 Task: Look for kosher products only.
Action: Mouse moved to (43, 313)
Screenshot: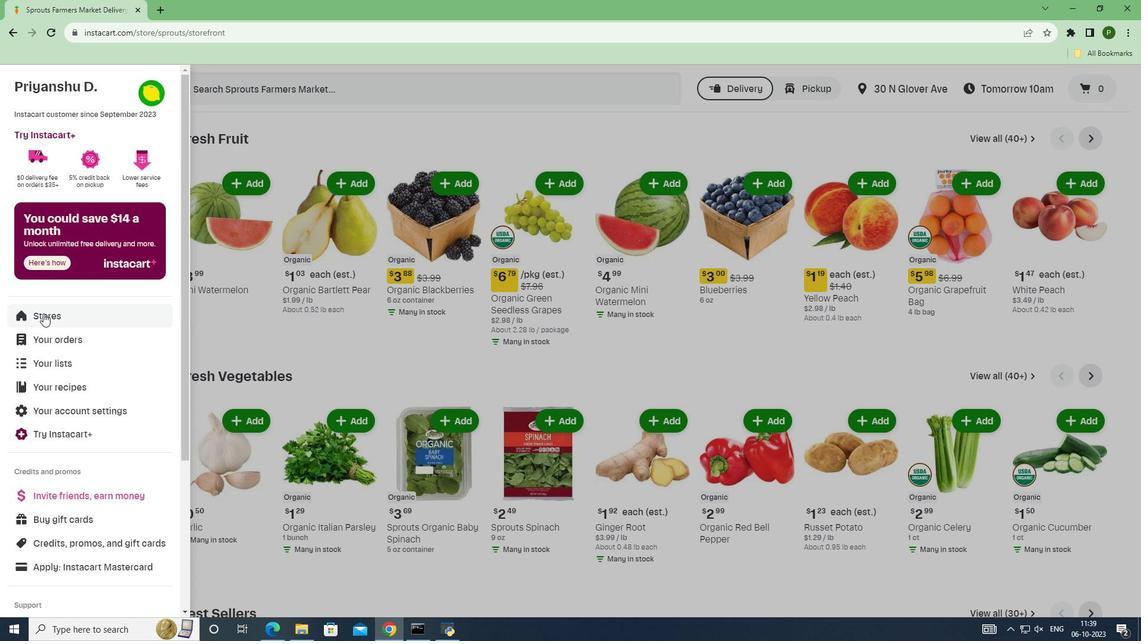 
Action: Mouse pressed left at (43, 313)
Screenshot: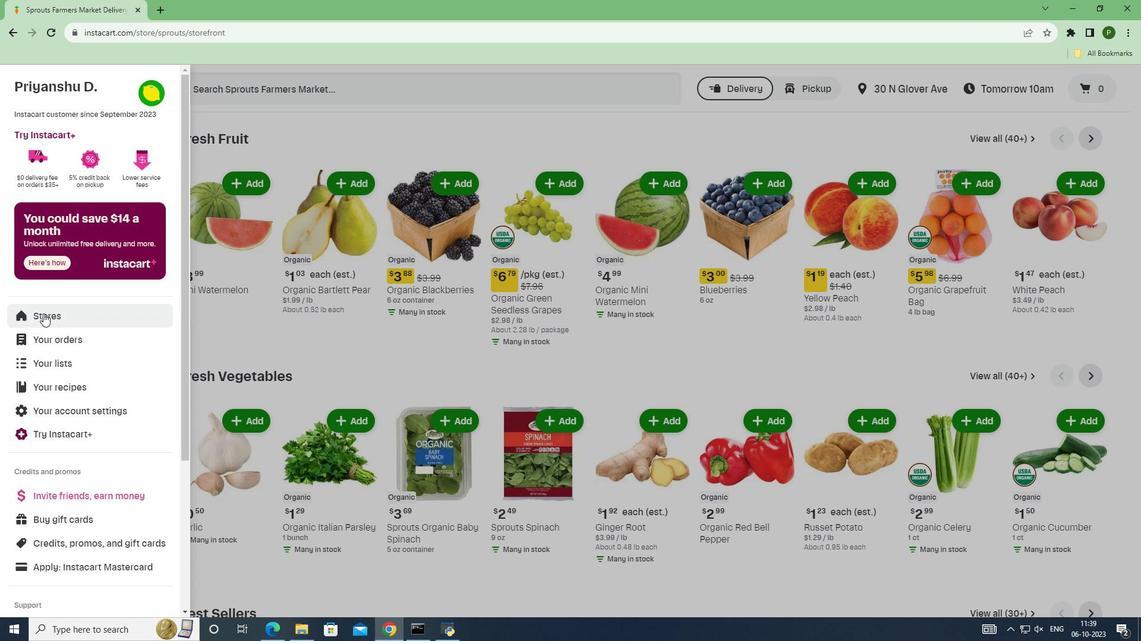 
Action: Mouse moved to (264, 136)
Screenshot: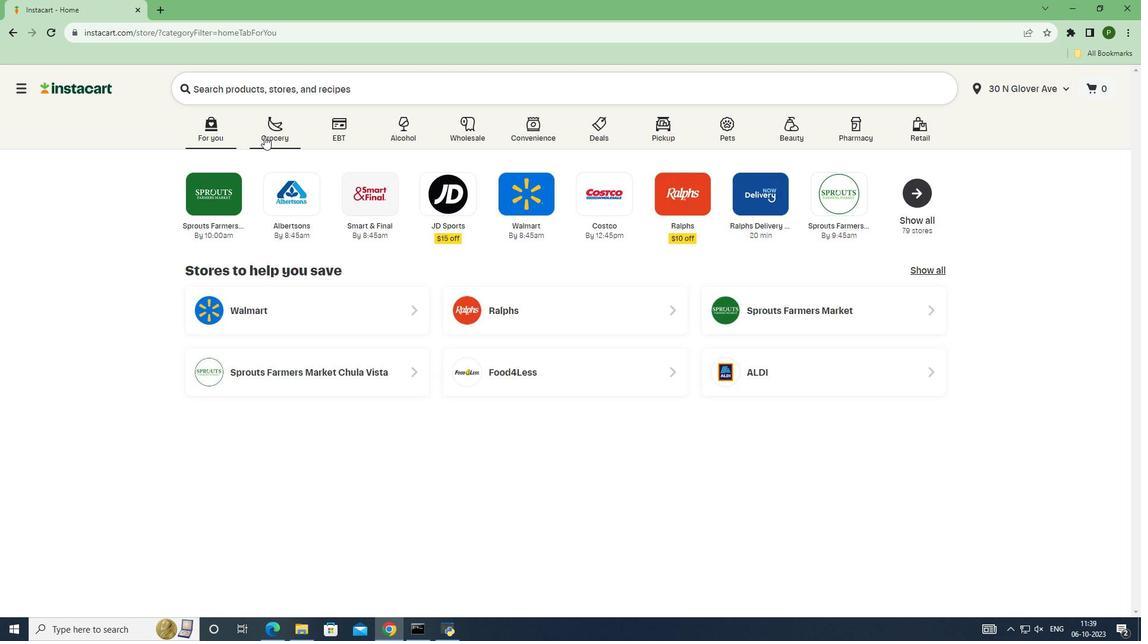 
Action: Mouse pressed left at (264, 136)
Screenshot: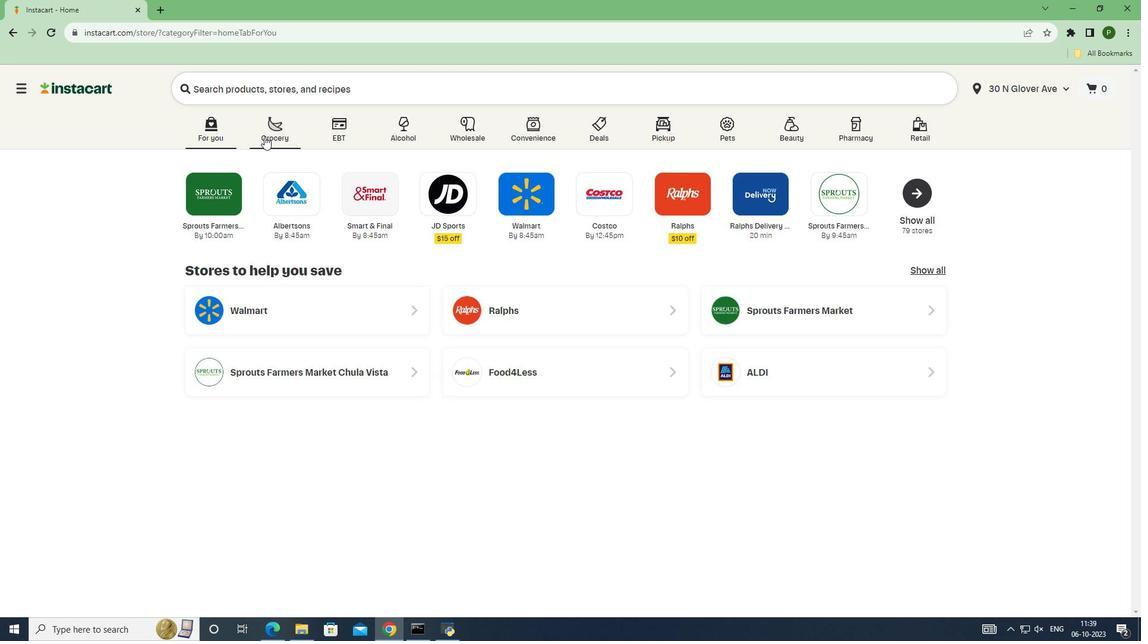 
Action: Mouse moved to (724, 279)
Screenshot: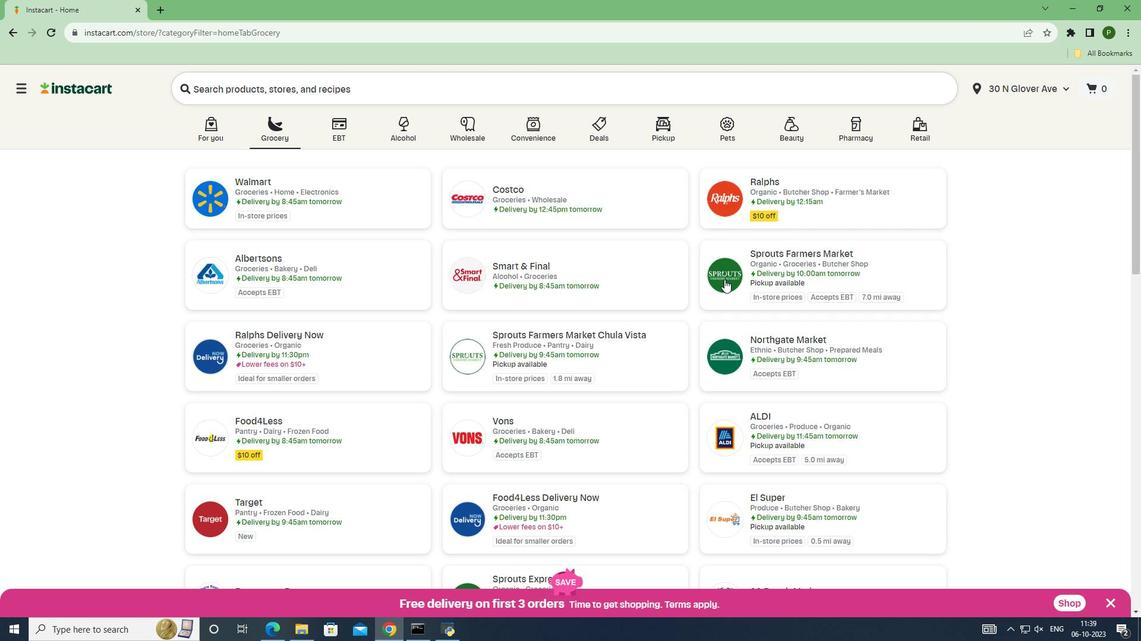 
Action: Mouse pressed left at (724, 279)
Screenshot: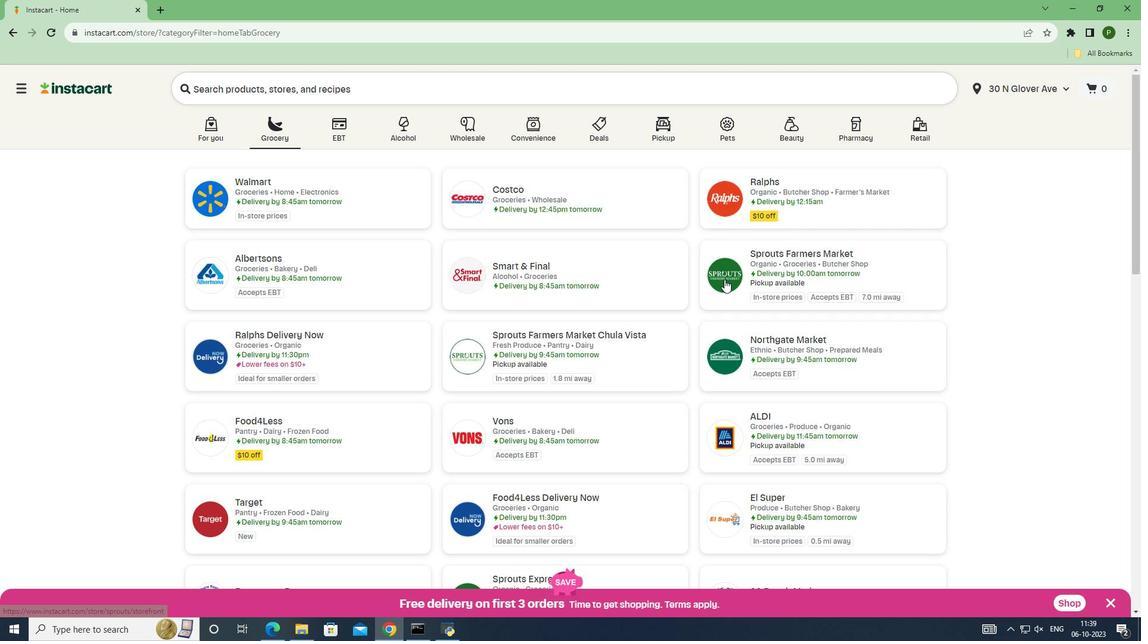 
Action: Mouse moved to (92, 359)
Screenshot: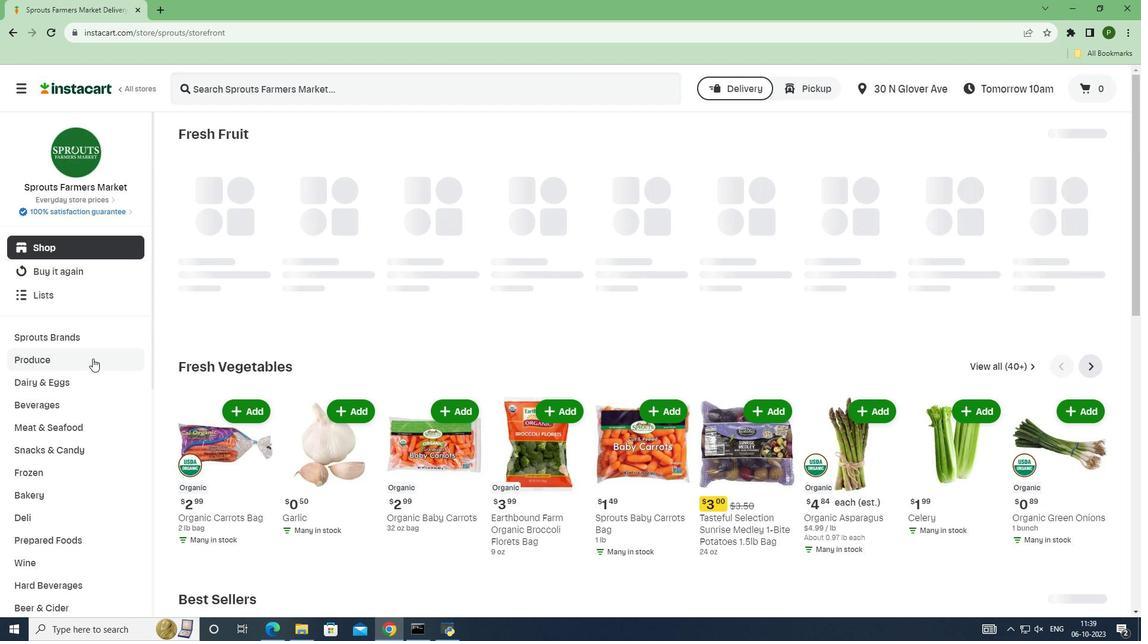 
Action: Mouse pressed left at (92, 359)
Screenshot: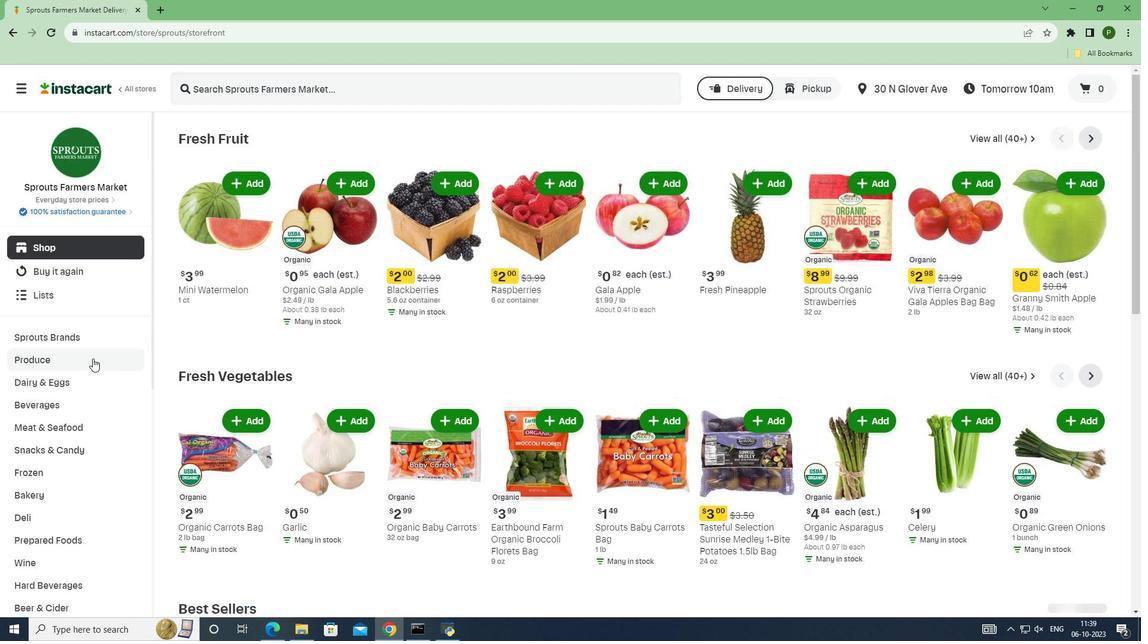 
Action: Mouse moved to (100, 403)
Screenshot: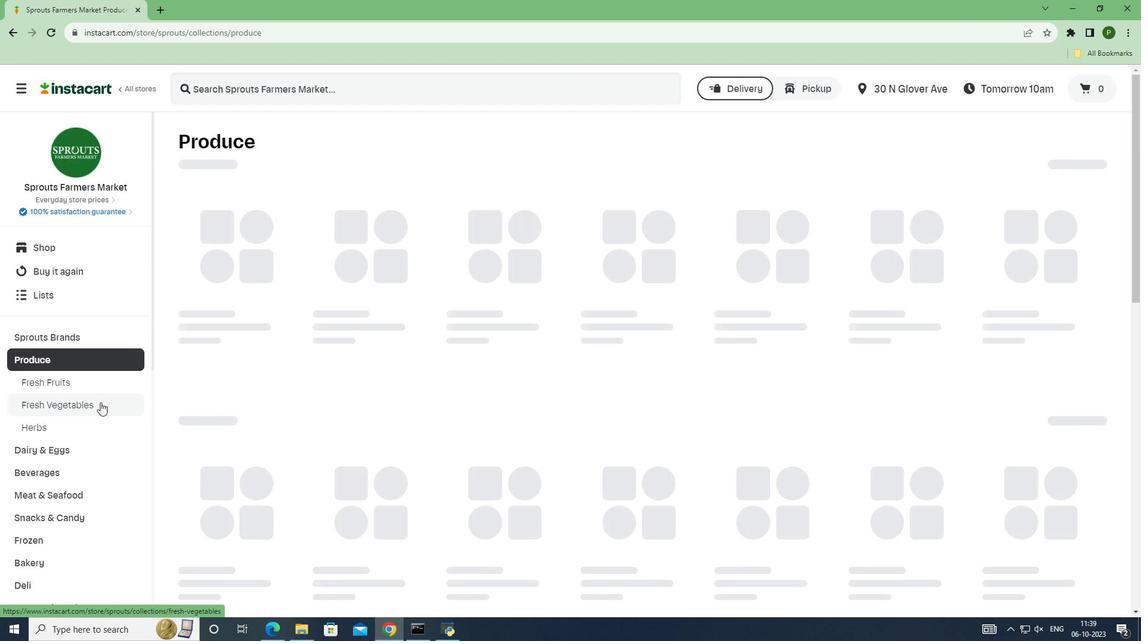 
Action: Mouse pressed left at (100, 403)
Screenshot: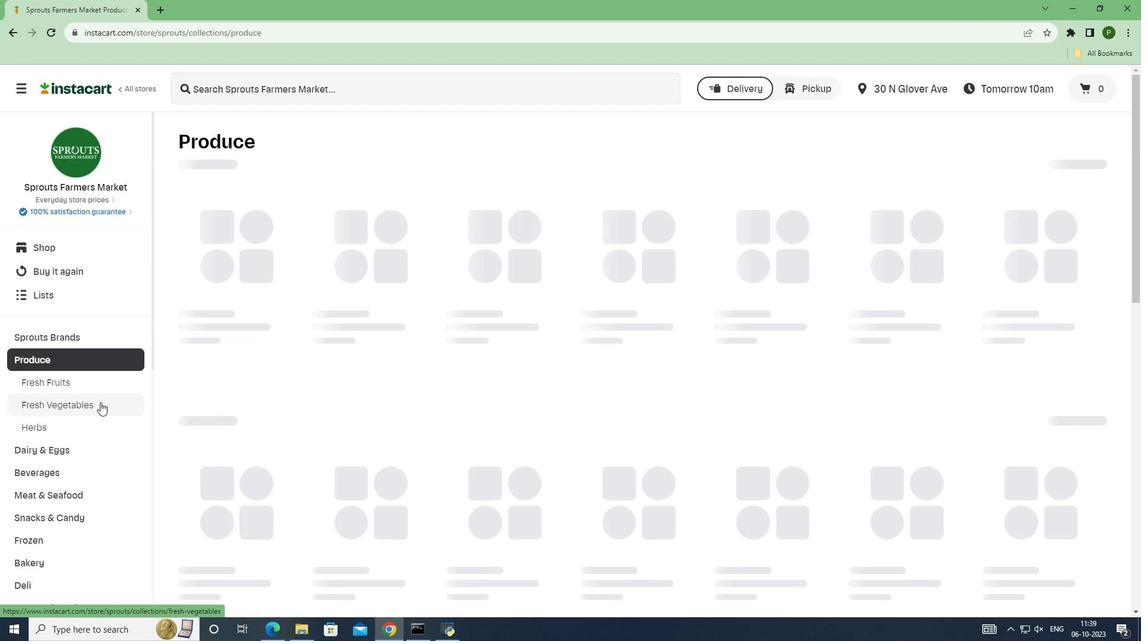 
Action: Mouse moved to (265, 255)
Screenshot: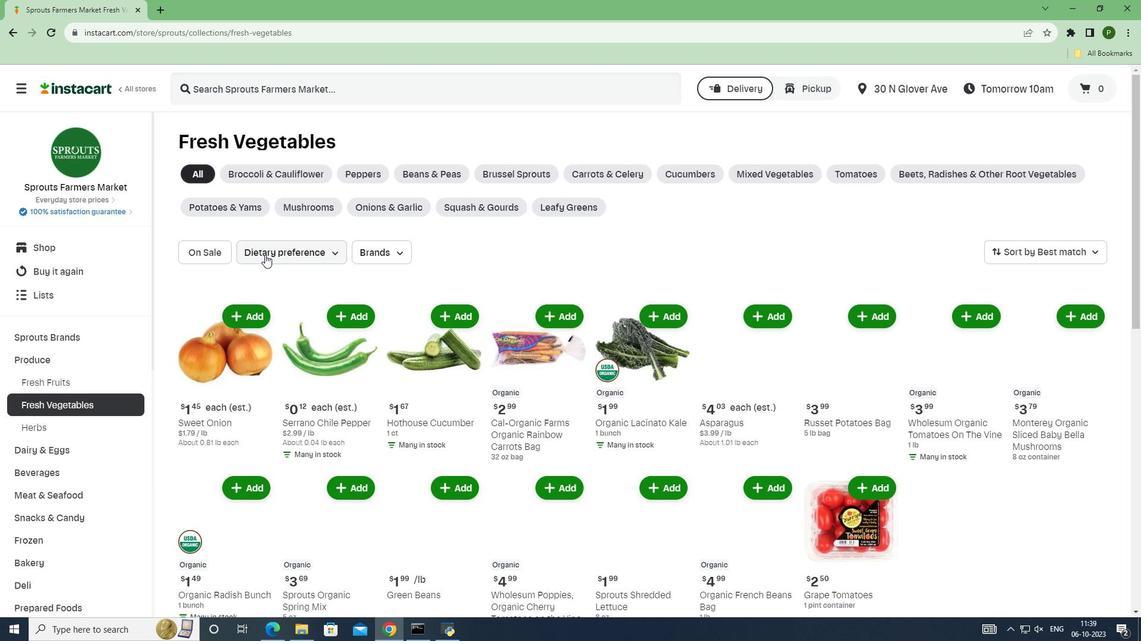 
Action: Mouse pressed left at (265, 255)
Screenshot: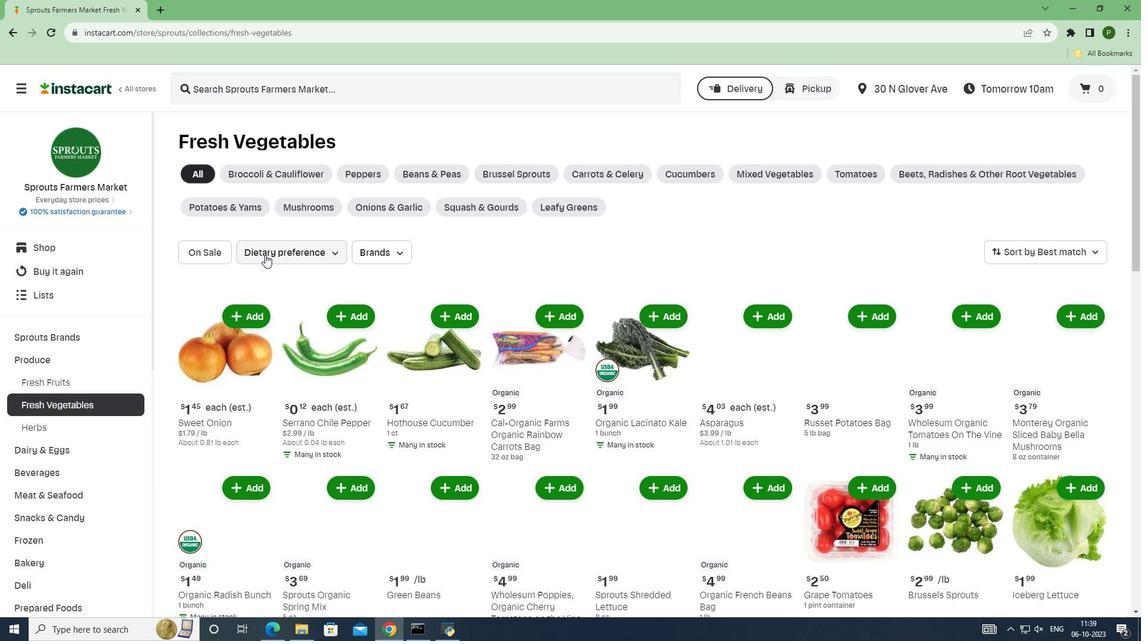 
Action: Mouse moved to (260, 318)
Screenshot: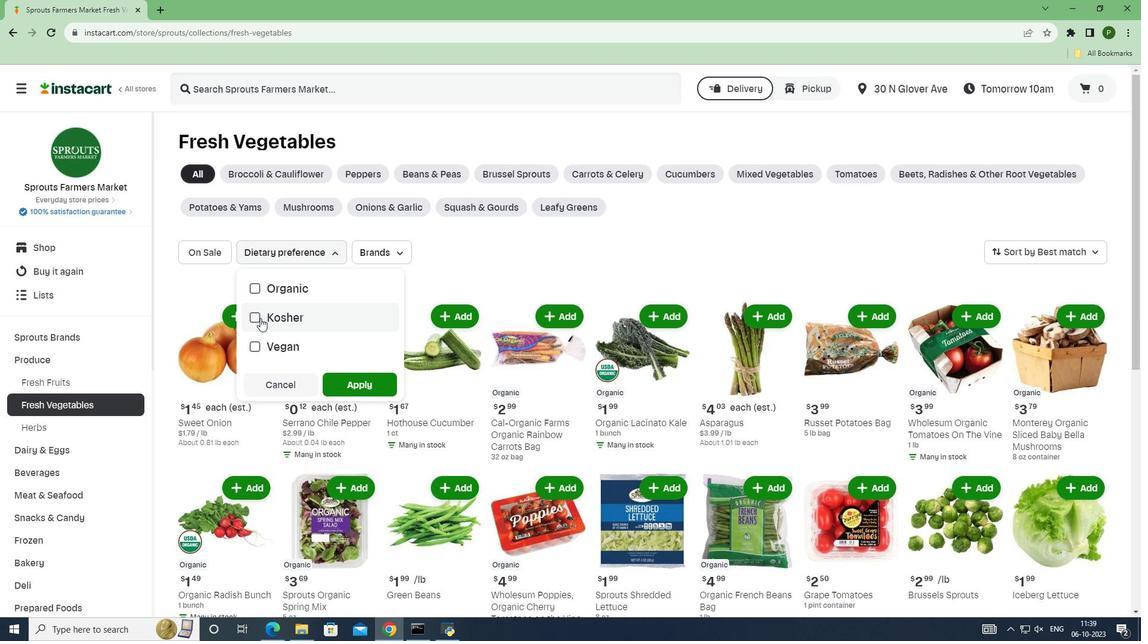 
Action: Mouse pressed left at (260, 318)
Screenshot: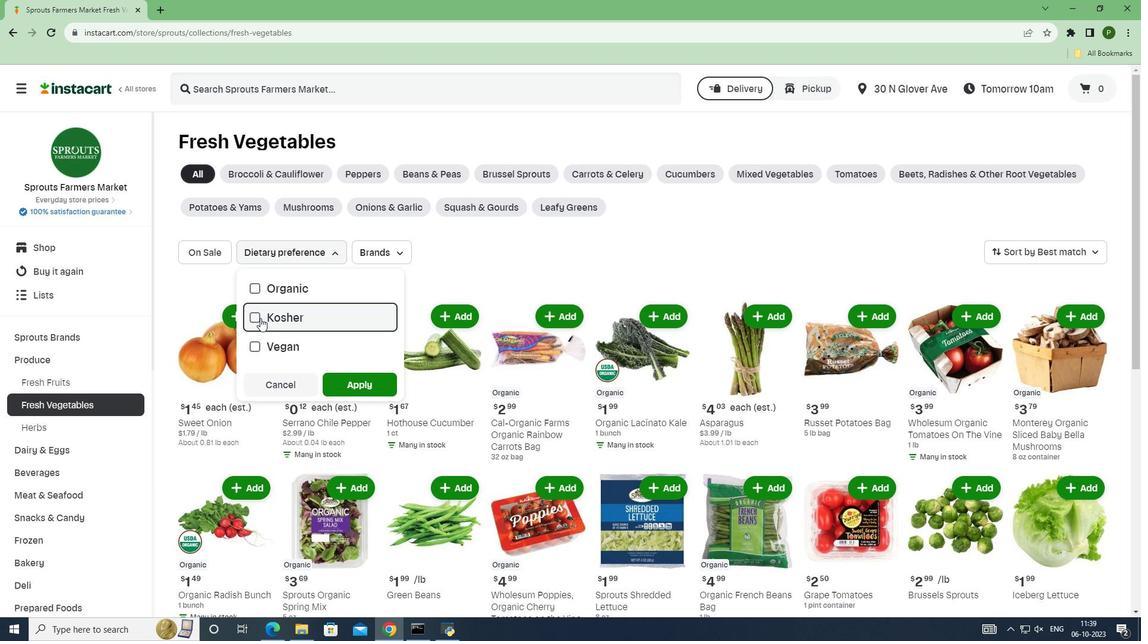 
Action: Mouse moved to (364, 382)
Screenshot: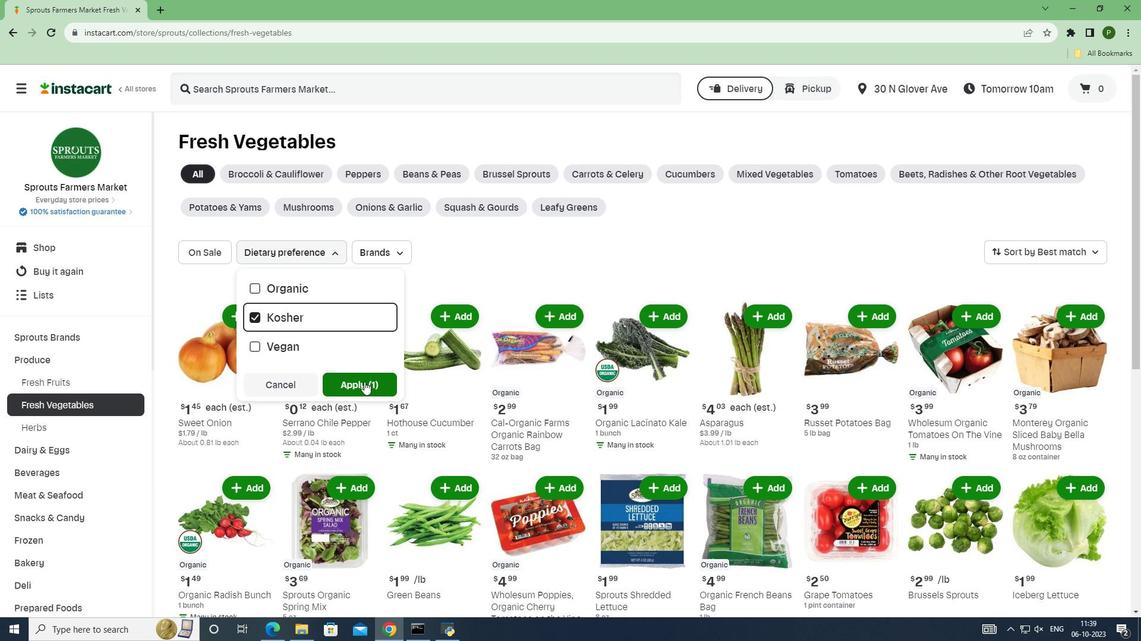 
Action: Mouse pressed left at (364, 382)
Screenshot: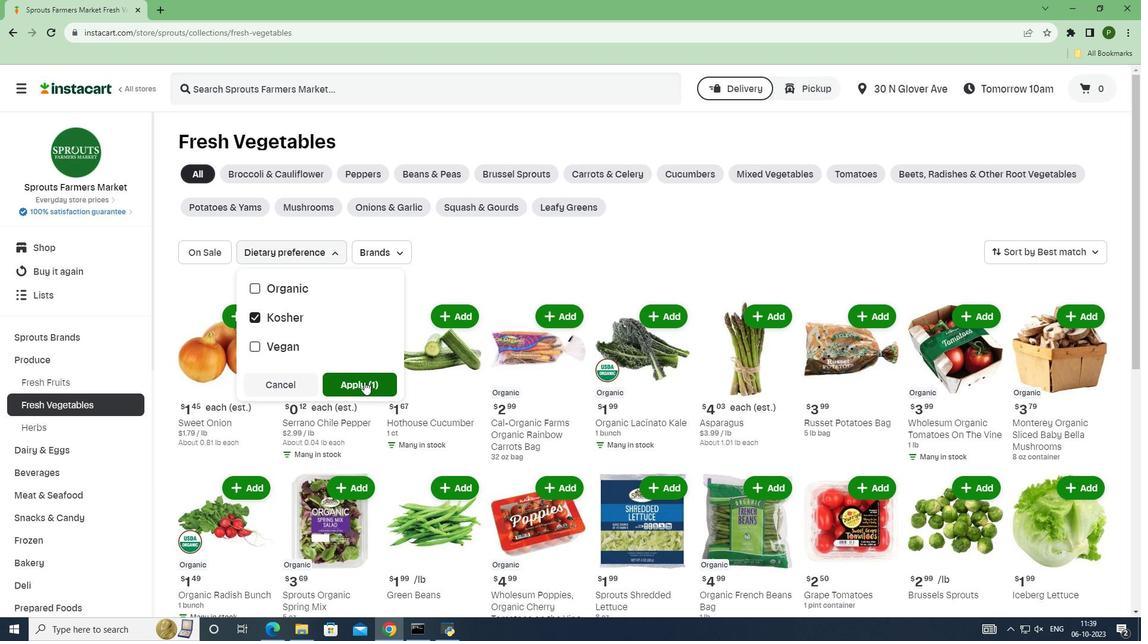 
Action: Mouse moved to (525, 394)
Screenshot: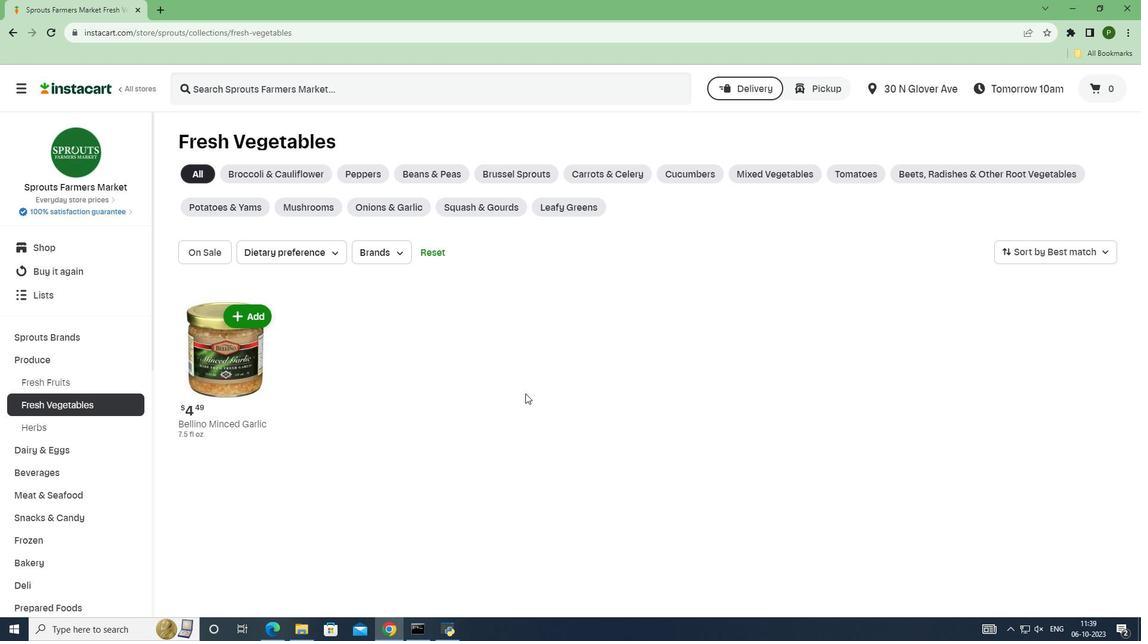 
